 Task: Add a condition where "Organization Is not AI" in recently solved tickets.
Action: Mouse moved to (102, 401)
Screenshot: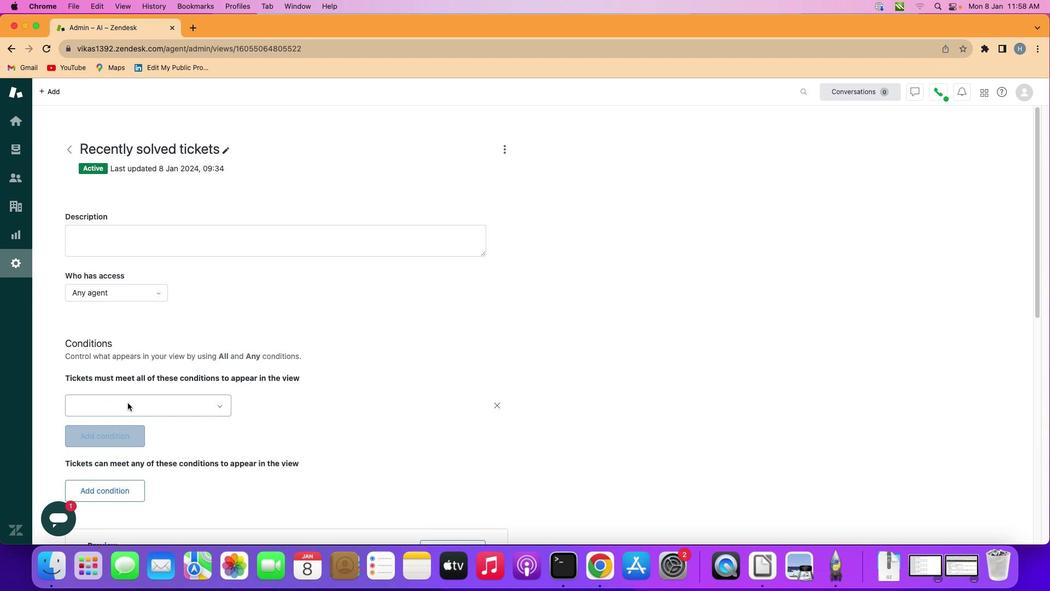 
Action: Mouse pressed left at (102, 401)
Screenshot: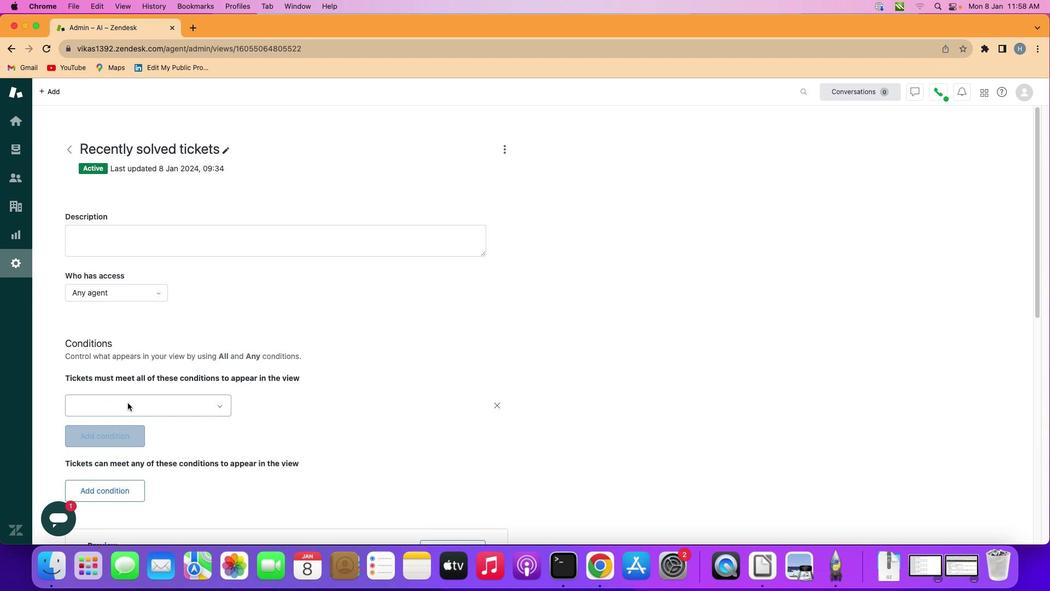 
Action: Mouse moved to (176, 396)
Screenshot: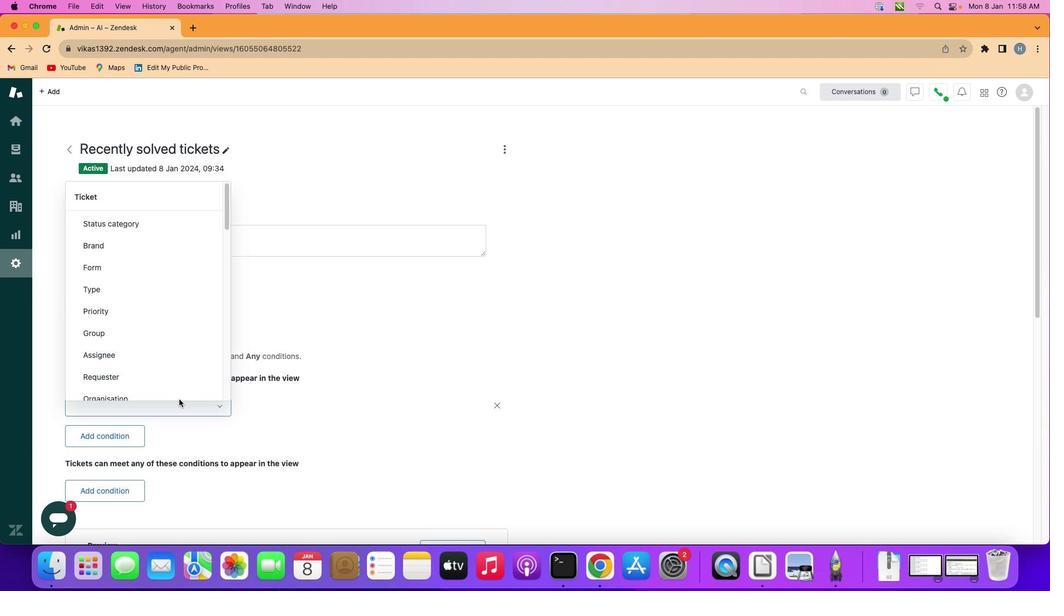 
Action: Mouse pressed left at (176, 396)
Screenshot: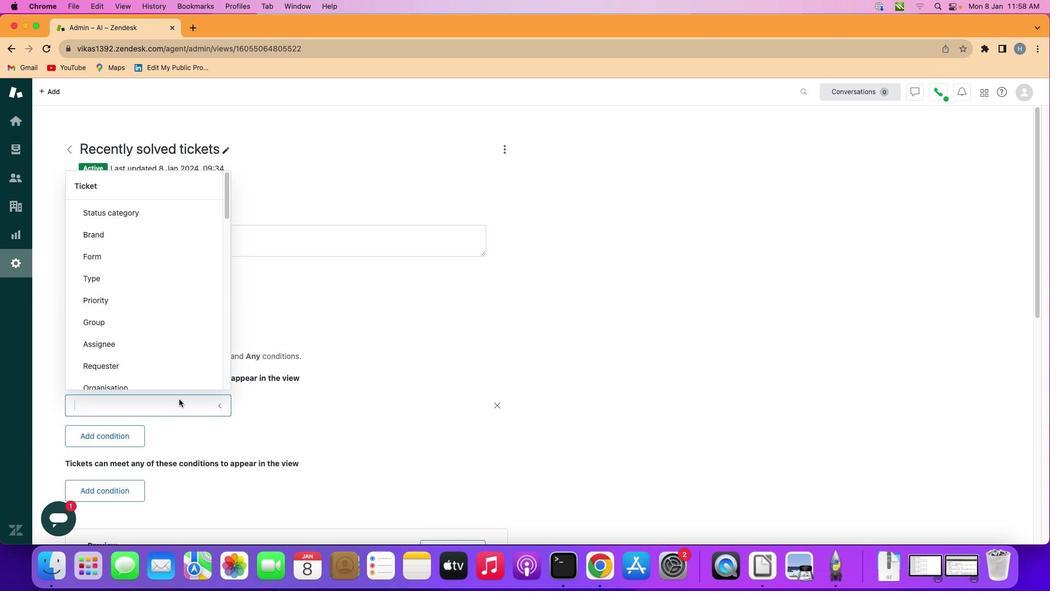
Action: Mouse moved to (178, 344)
Screenshot: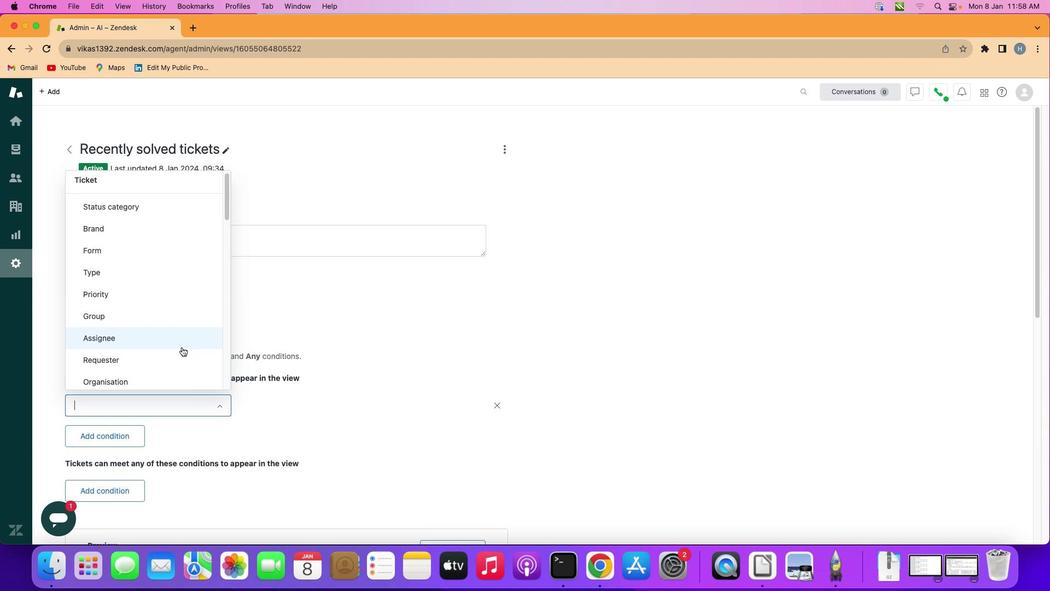 
Action: Mouse scrolled (178, 344) with delta (-2, -2)
Screenshot: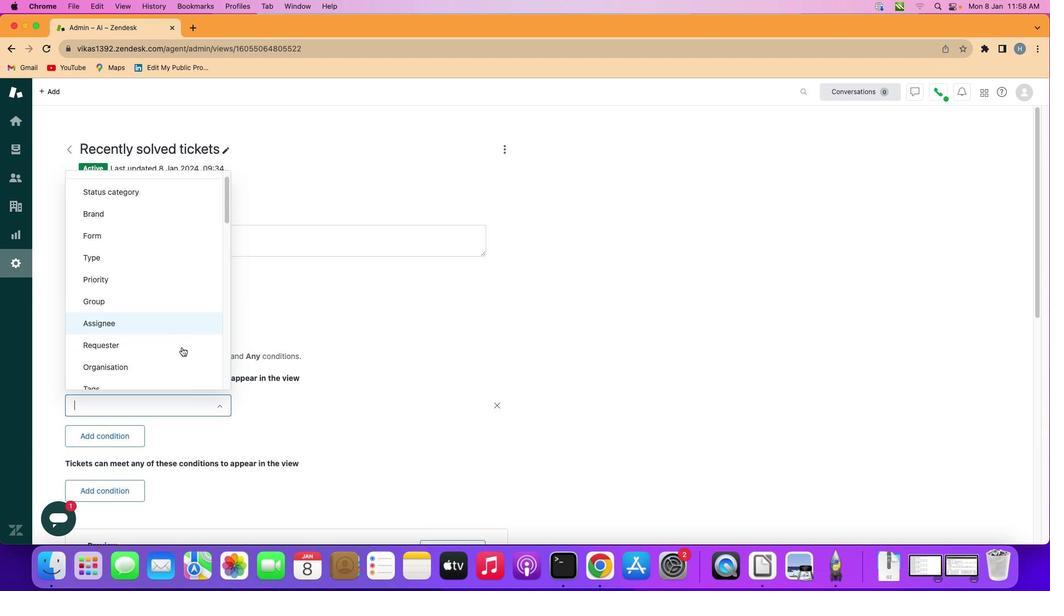 
Action: Mouse moved to (178, 344)
Screenshot: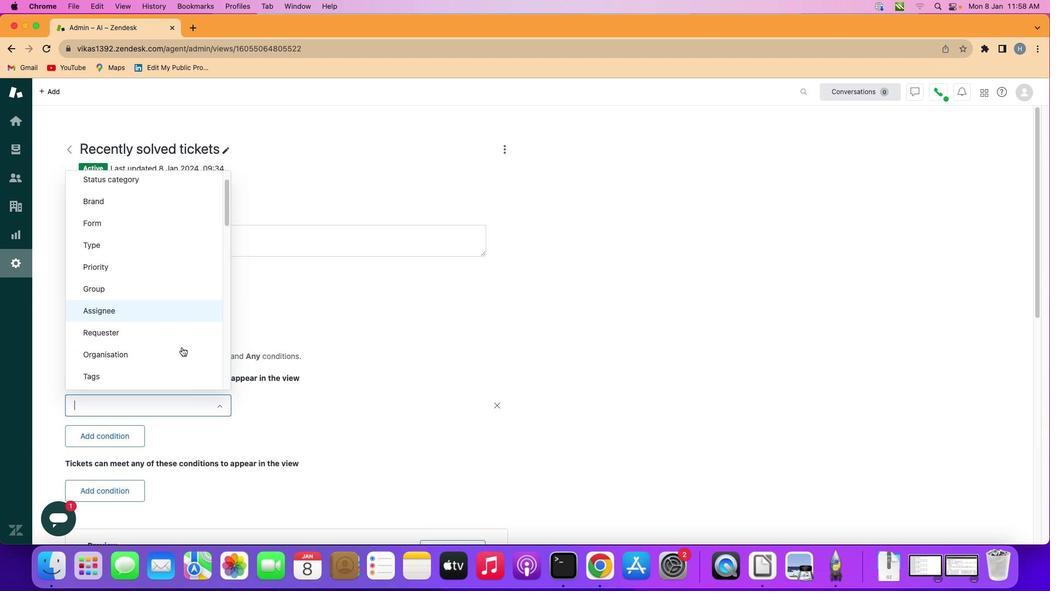 
Action: Mouse scrolled (178, 344) with delta (-2, -2)
Screenshot: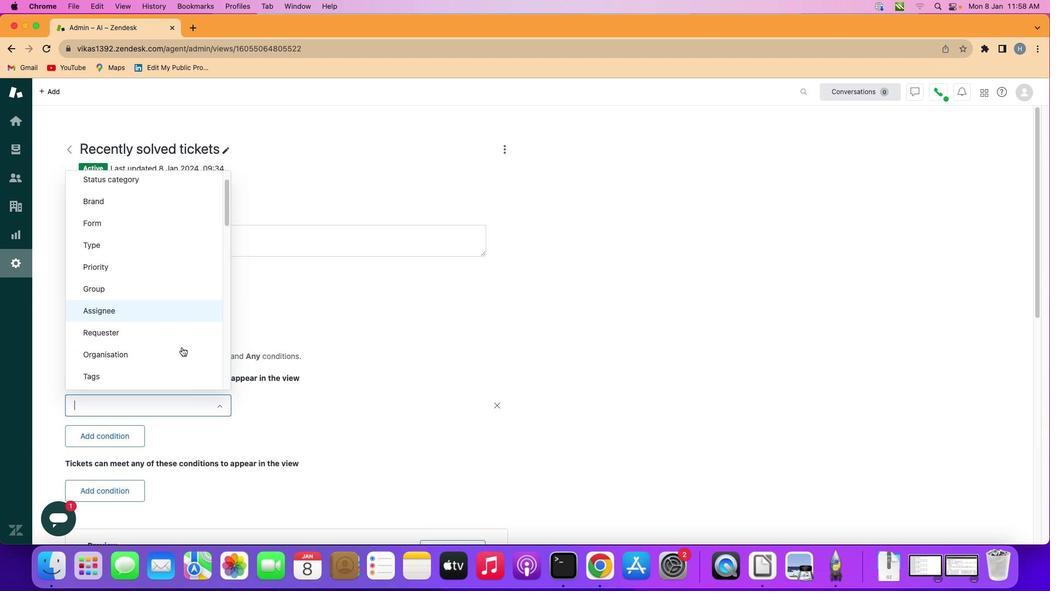 
Action: Mouse scrolled (178, 344) with delta (-2, -2)
Screenshot: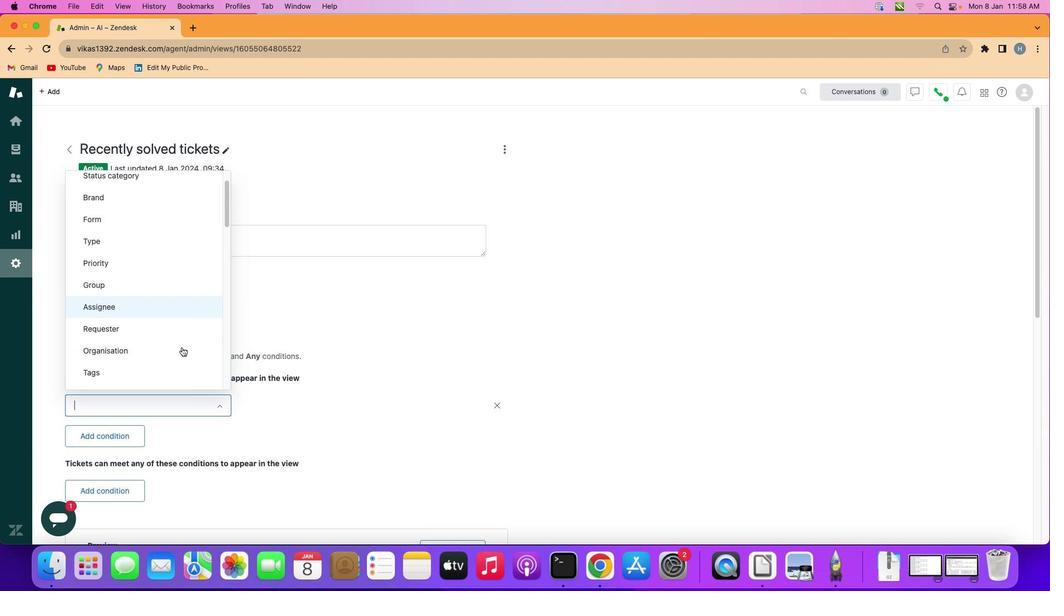 
Action: Mouse moved to (173, 346)
Screenshot: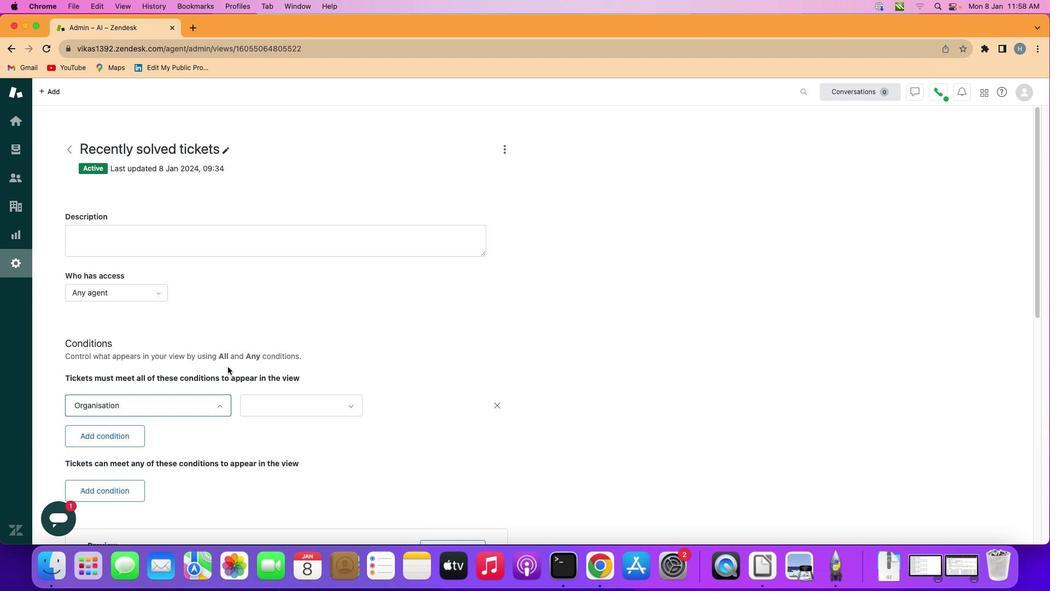 
Action: Mouse pressed left at (173, 346)
Screenshot: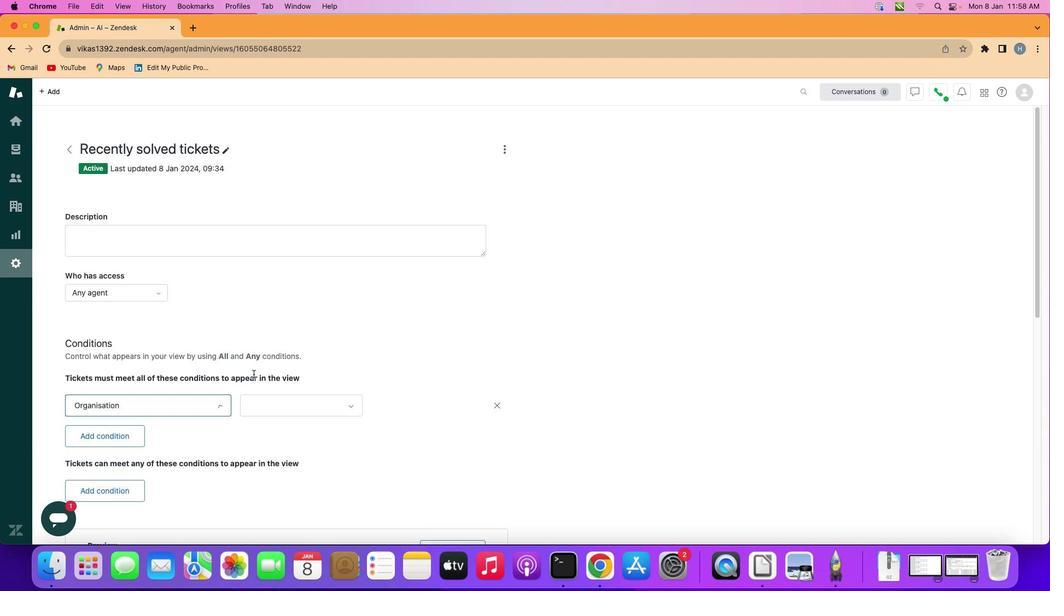
Action: Mouse moved to (304, 398)
Screenshot: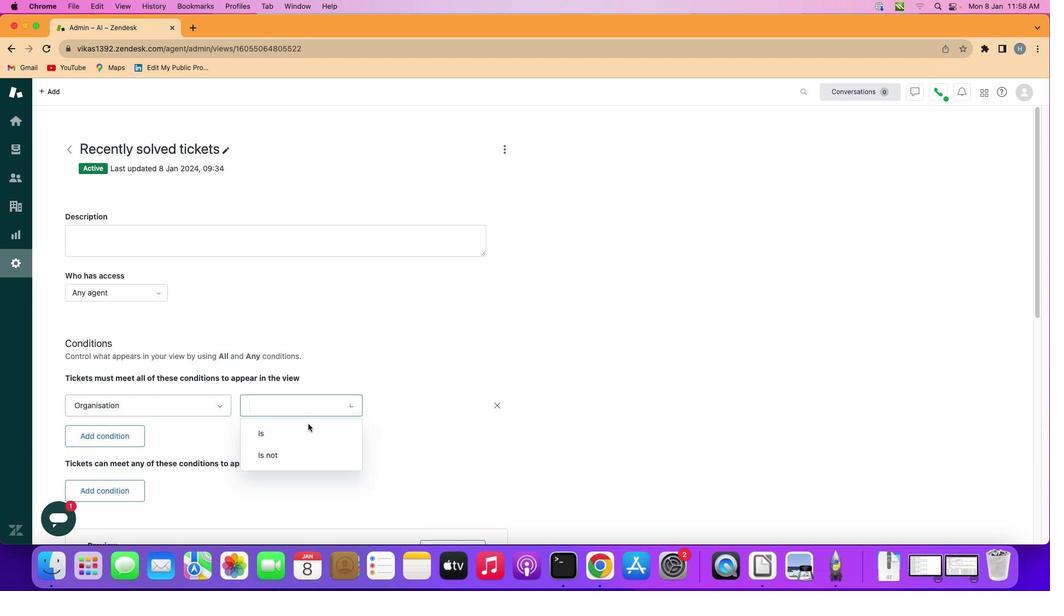 
Action: Mouse pressed left at (304, 398)
Screenshot: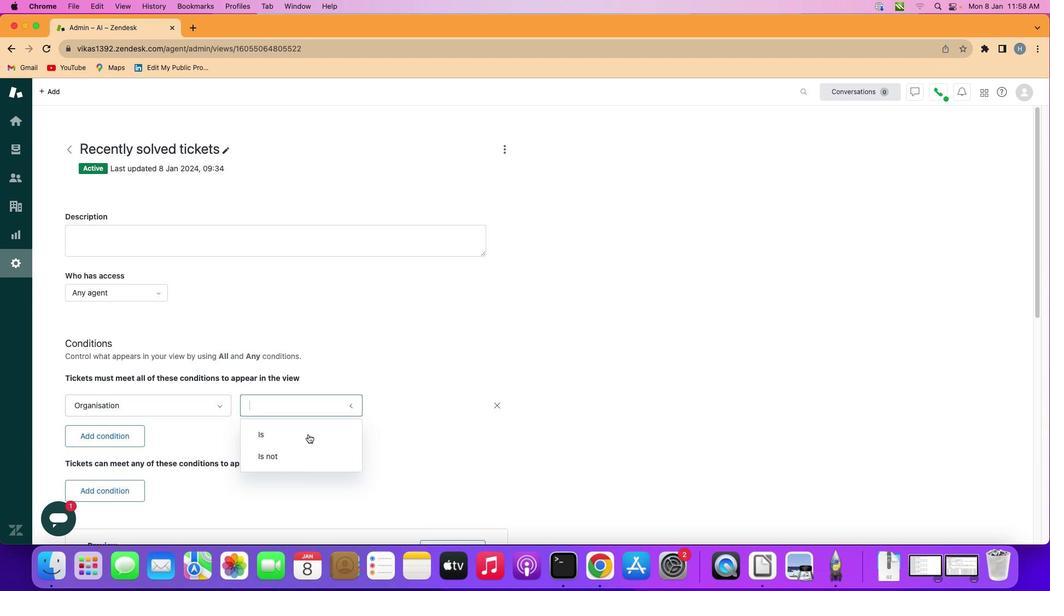 
Action: Mouse moved to (305, 454)
Screenshot: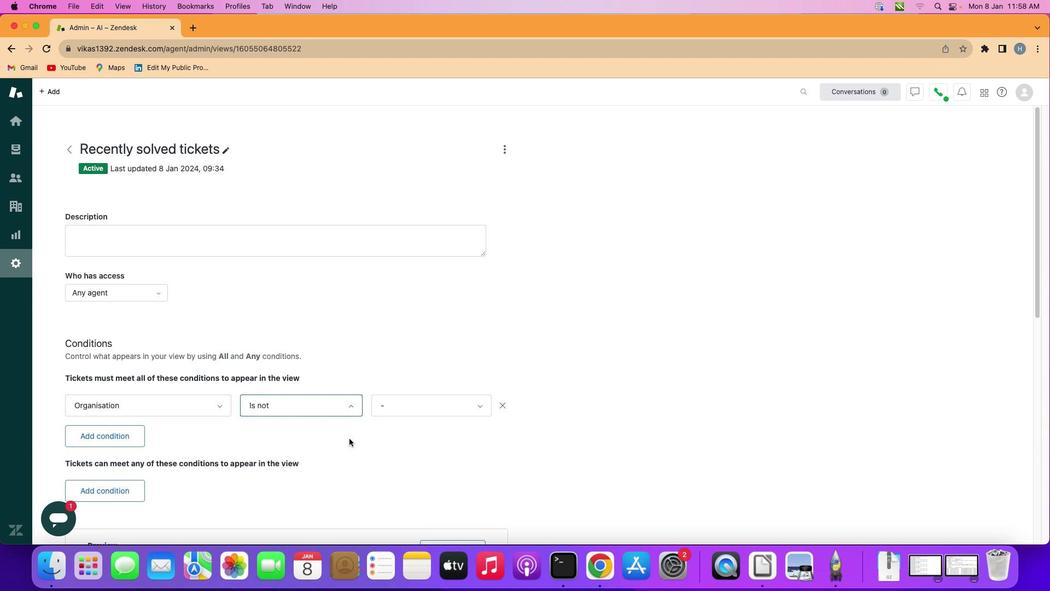 
Action: Mouse pressed left at (305, 454)
Screenshot: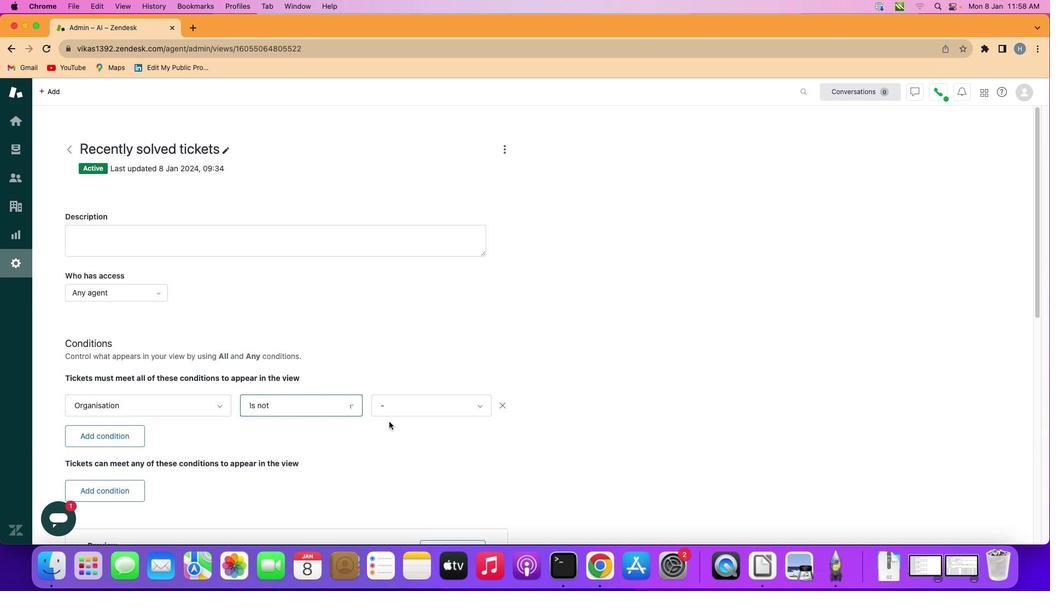 
Action: Mouse moved to (414, 406)
Screenshot: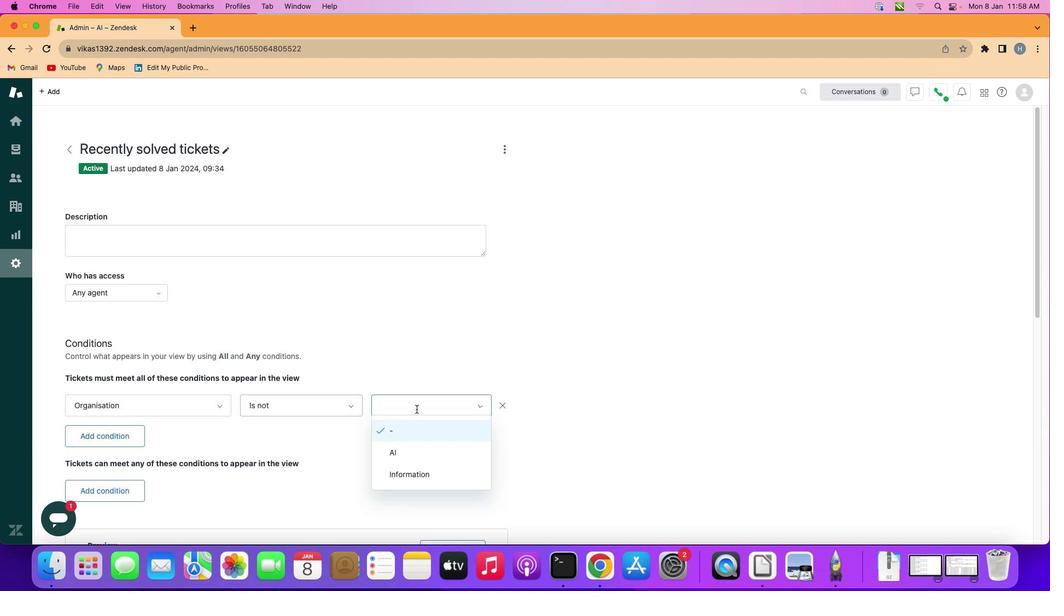 
Action: Mouse pressed left at (414, 406)
Screenshot: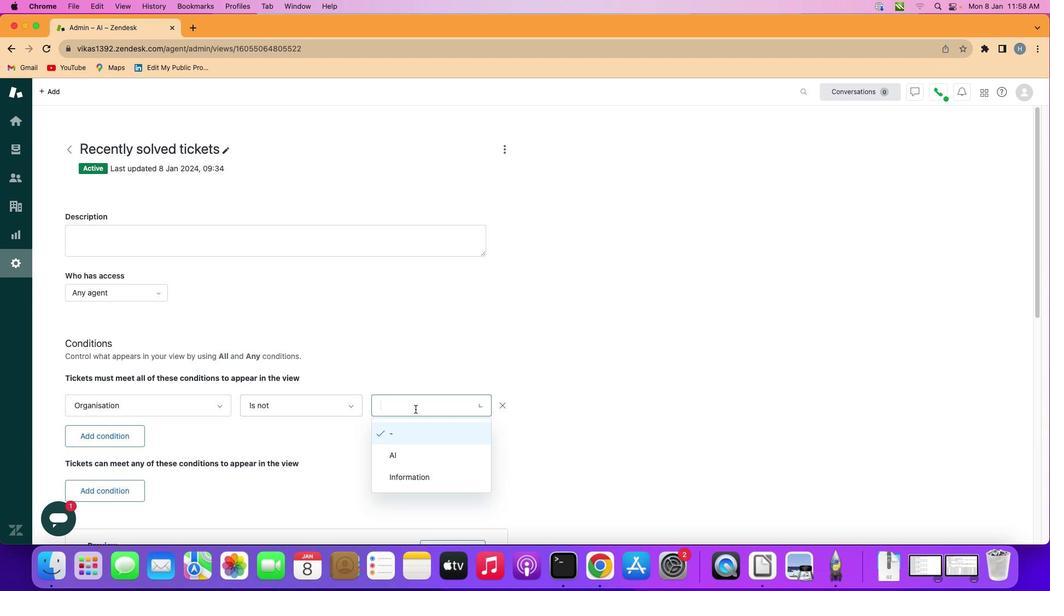 
Action: Mouse moved to (412, 456)
Screenshot: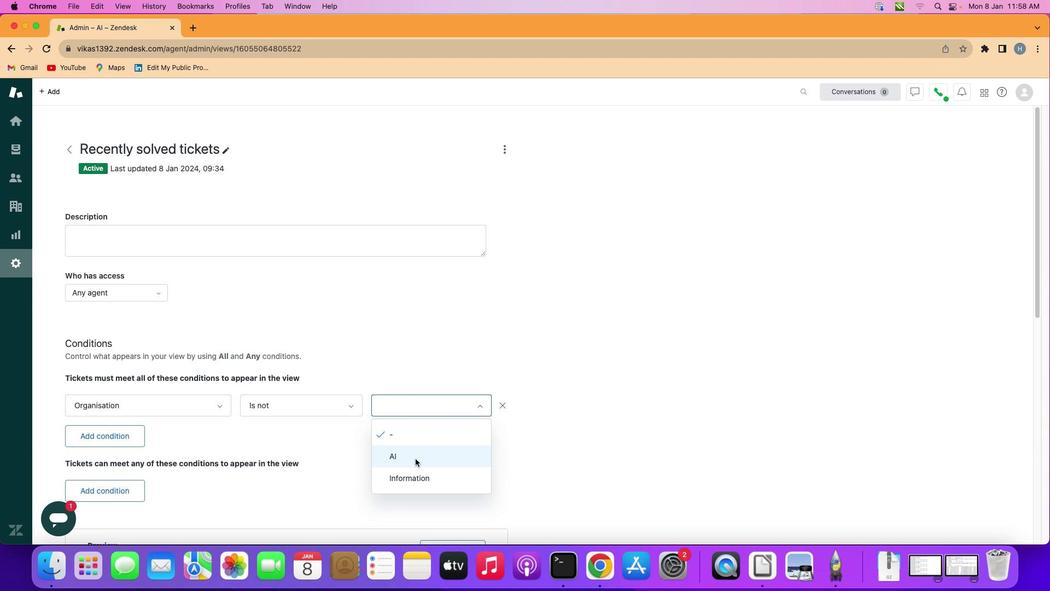 
Action: Mouse pressed left at (412, 456)
Screenshot: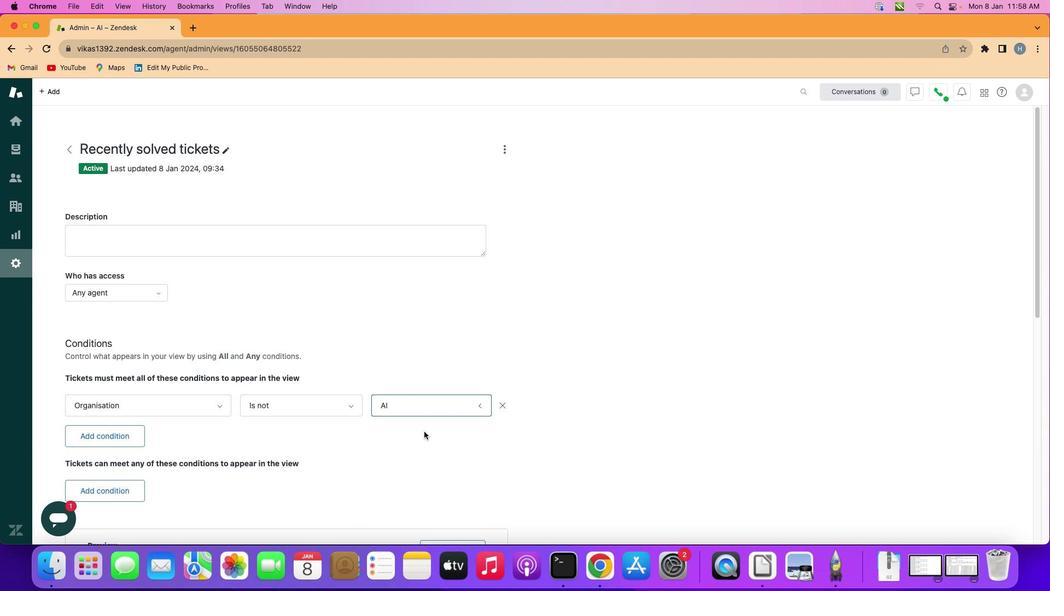 
Action: Mouse moved to (421, 427)
Screenshot: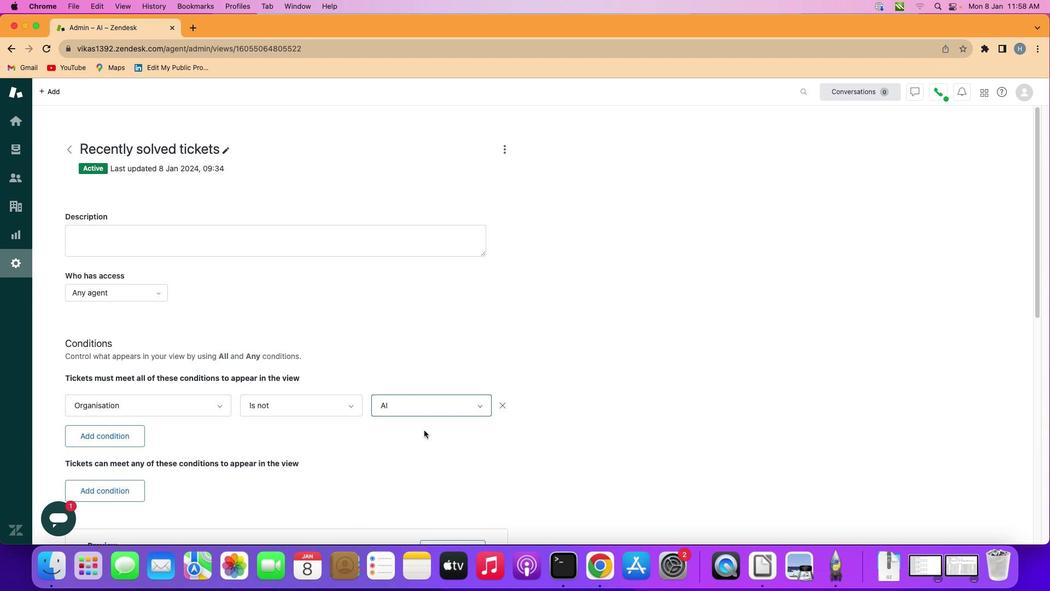 
